 Task: Change the text to triple column.
Action: Mouse moved to (399, 343)
Screenshot: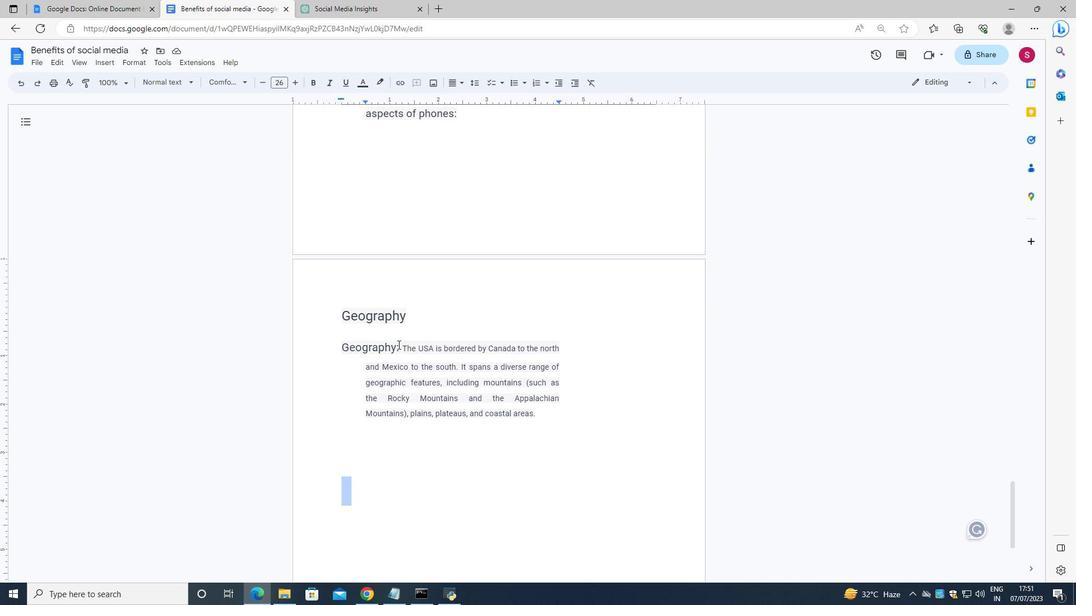 
Action: Mouse pressed left at (399, 343)
Screenshot: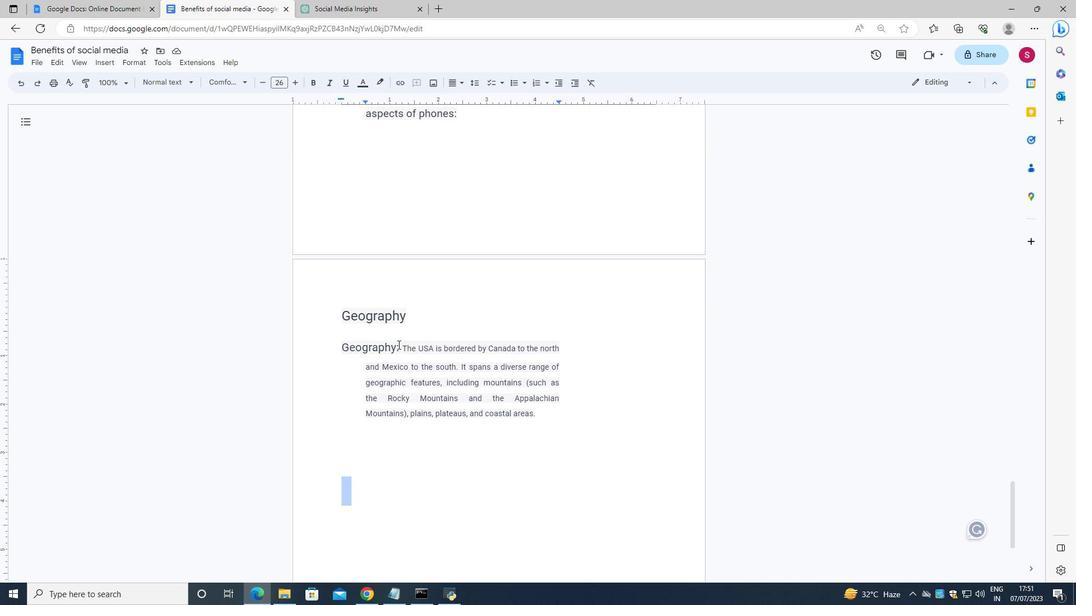 
Action: Mouse moved to (143, 55)
Screenshot: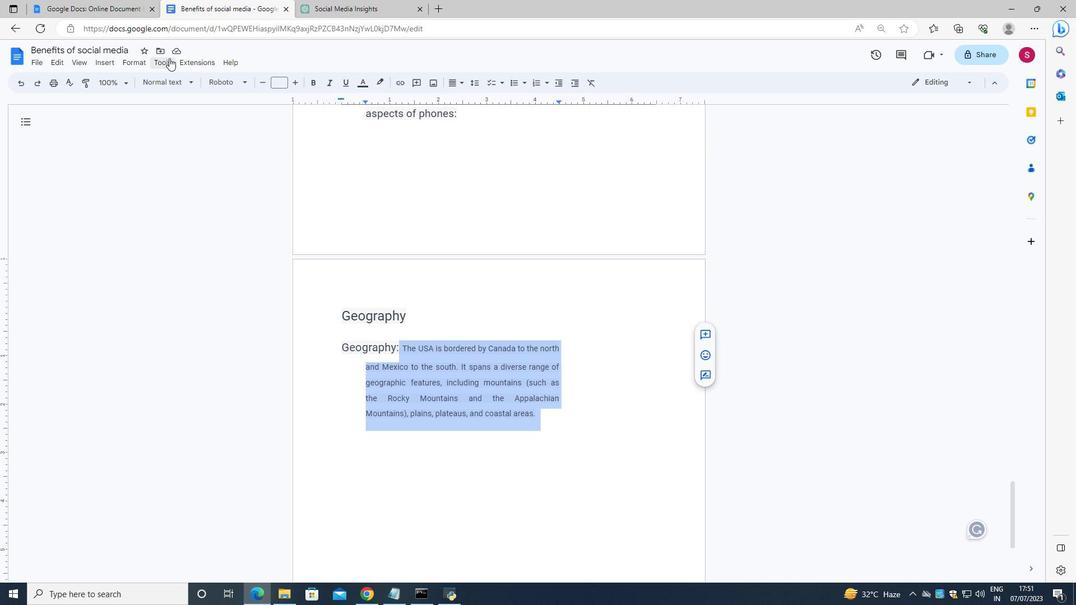 
Action: Mouse pressed left at (143, 55)
Screenshot: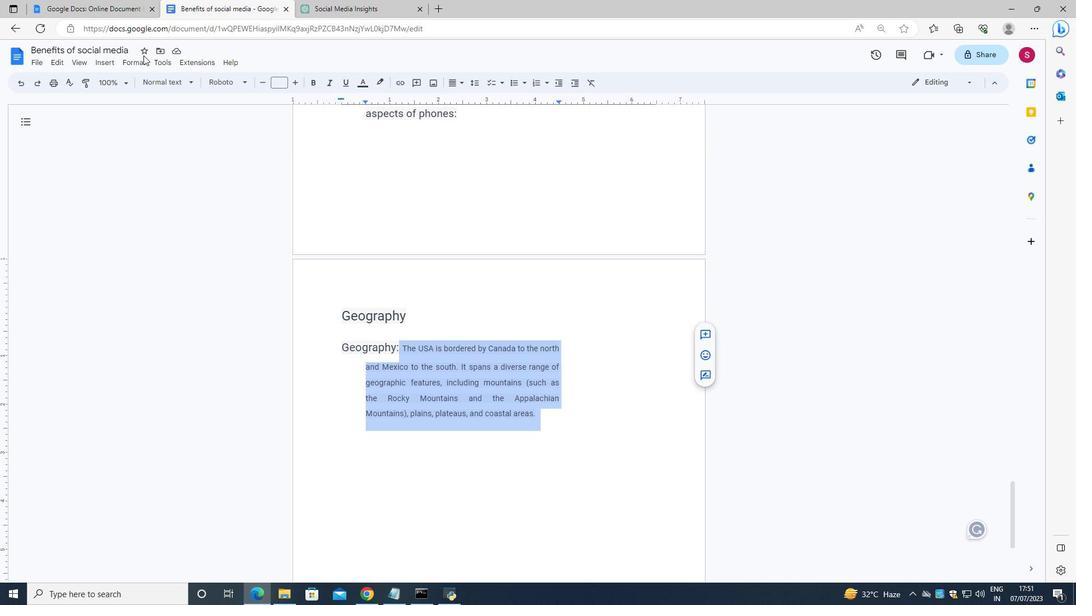 
Action: Mouse moved to (141, 56)
Screenshot: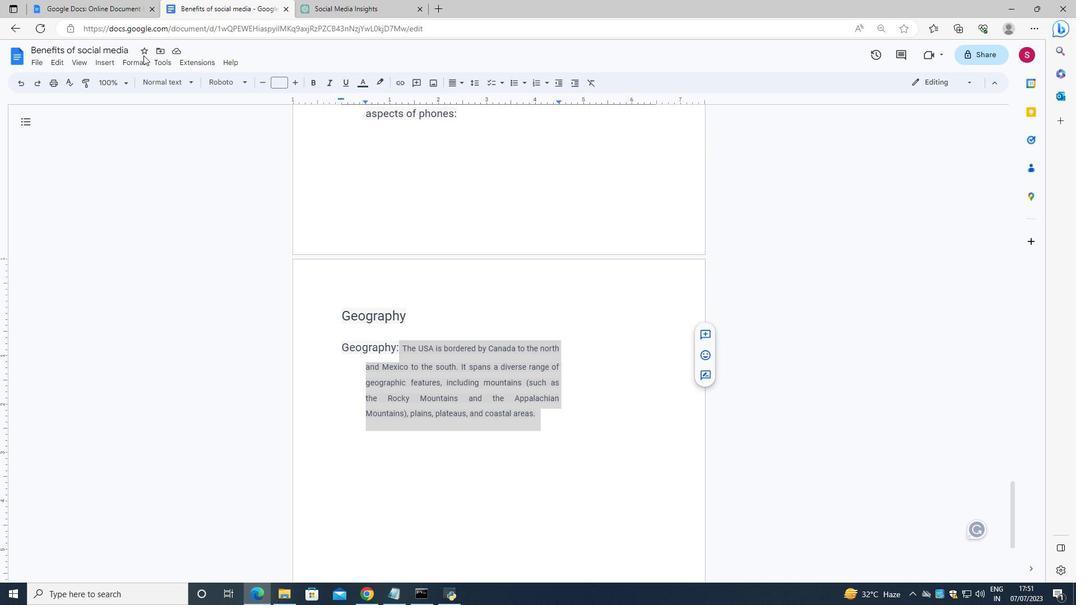 
Action: Mouse pressed left at (141, 56)
Screenshot: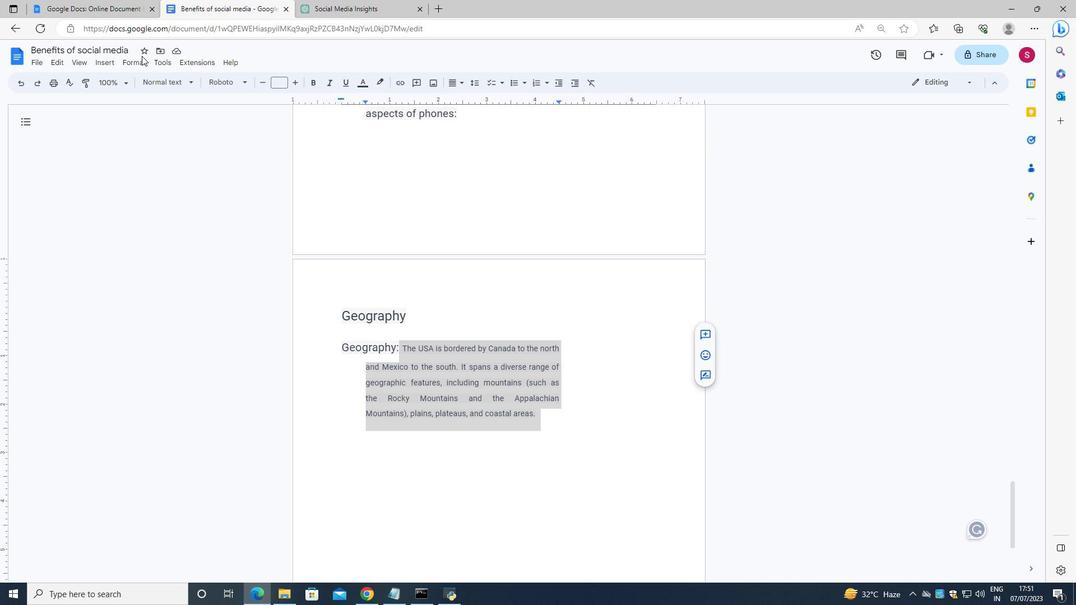 
Action: Mouse moved to (141, 57)
Screenshot: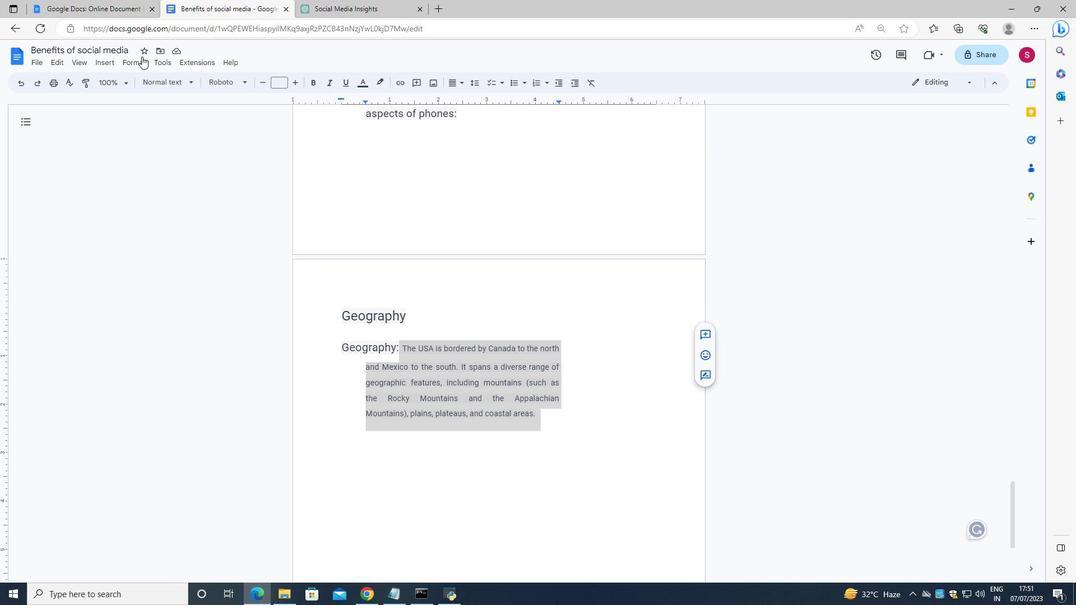 
Action: Mouse pressed left at (141, 57)
Screenshot: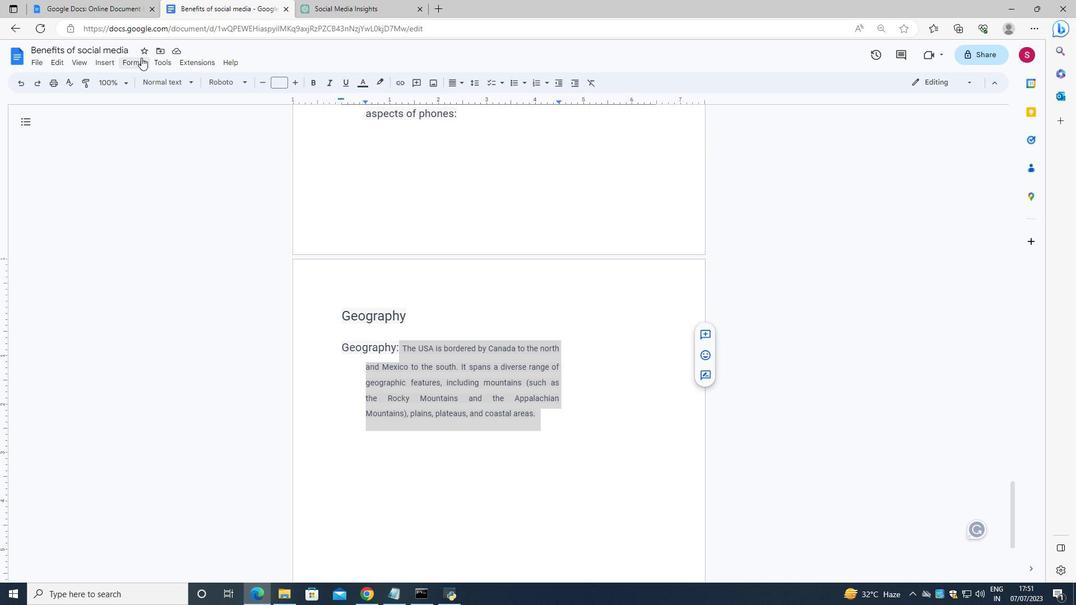 
Action: Mouse moved to (379, 169)
Screenshot: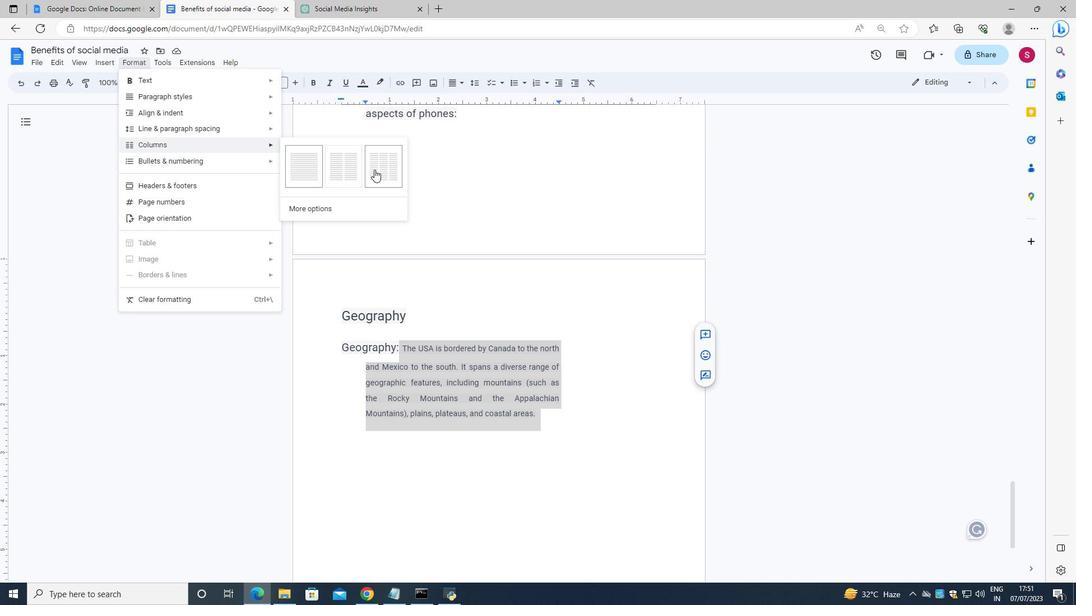 
Action: Mouse pressed left at (379, 169)
Screenshot: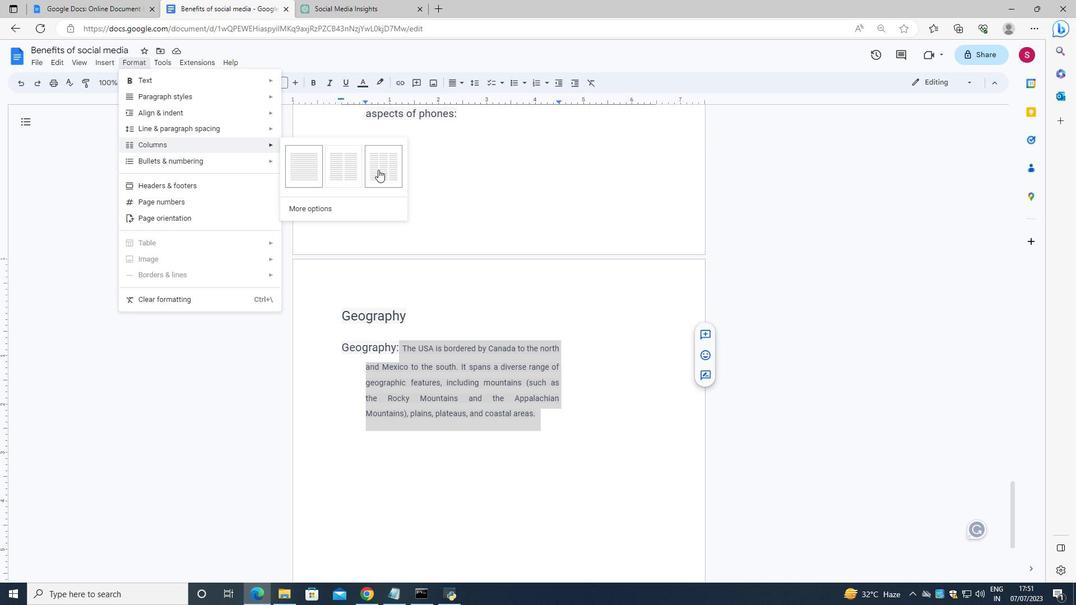 
Action: Mouse moved to (522, 344)
Screenshot: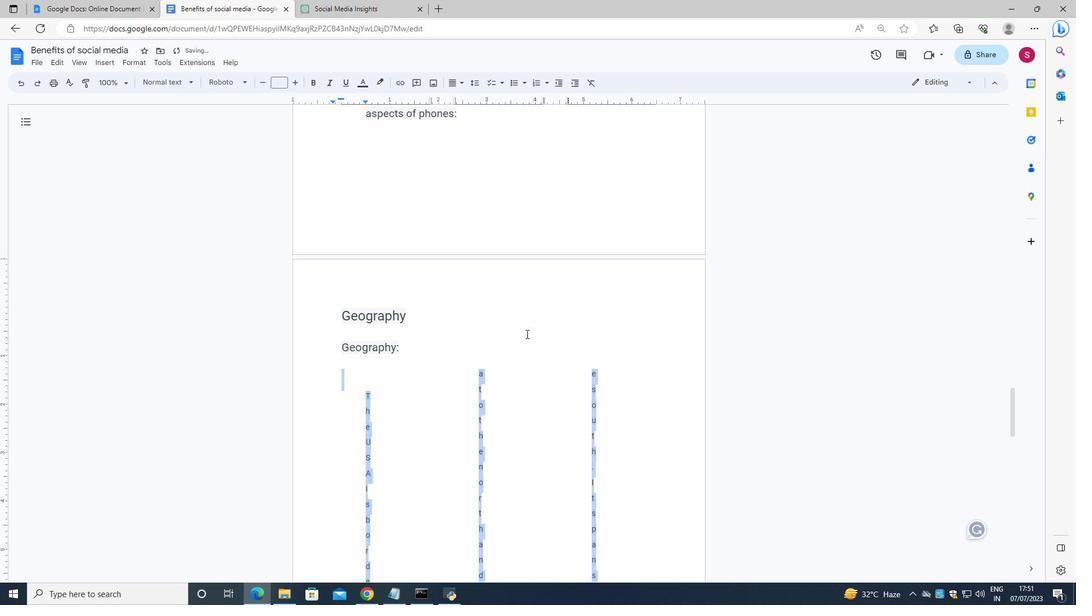 
Action: Mouse pressed left at (522, 344)
Screenshot: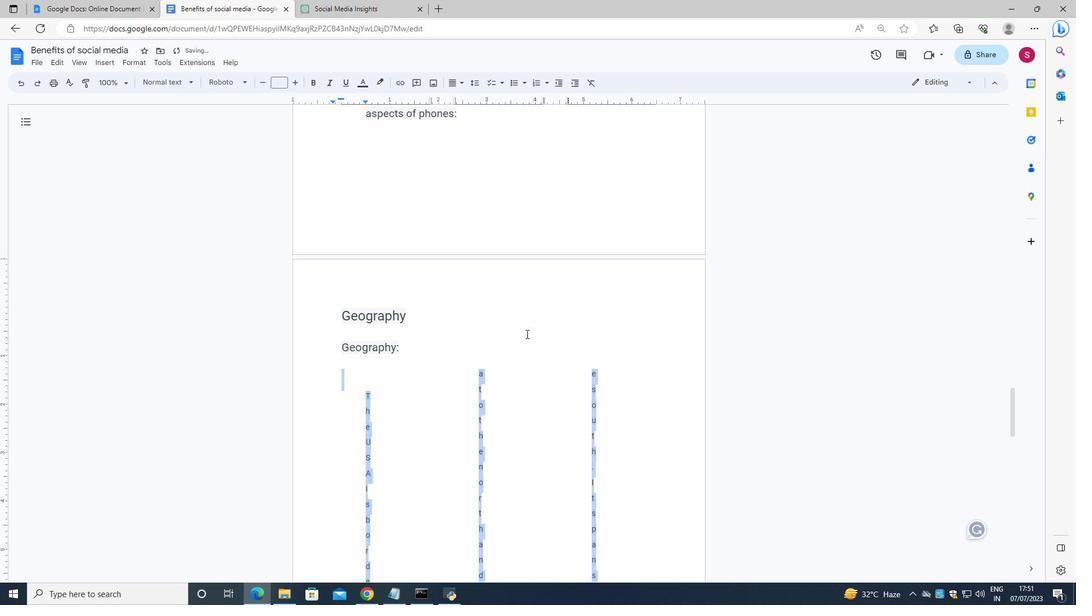 
Action: Mouse scrolled (522, 344) with delta (0, 0)
Screenshot: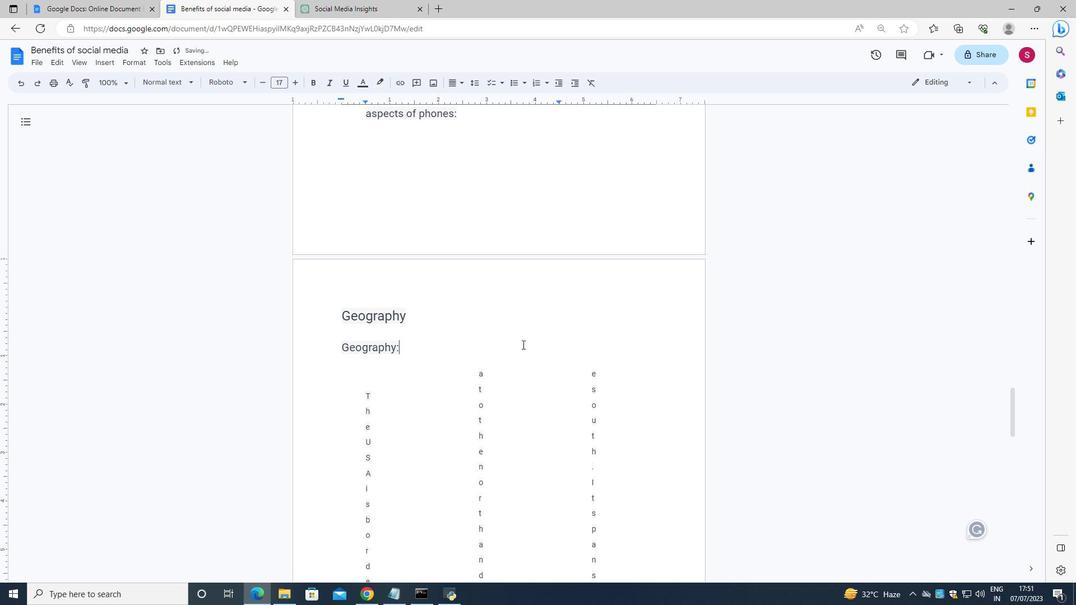 
Action: Mouse scrolled (522, 344) with delta (0, 0)
Screenshot: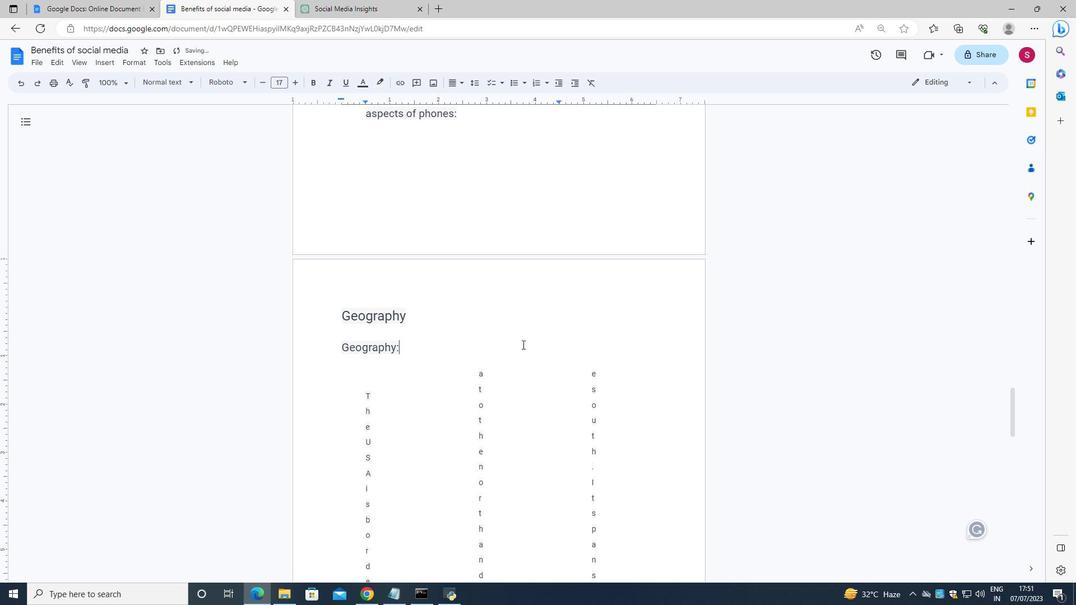 
Action: Mouse scrolled (522, 344) with delta (0, 0)
Screenshot: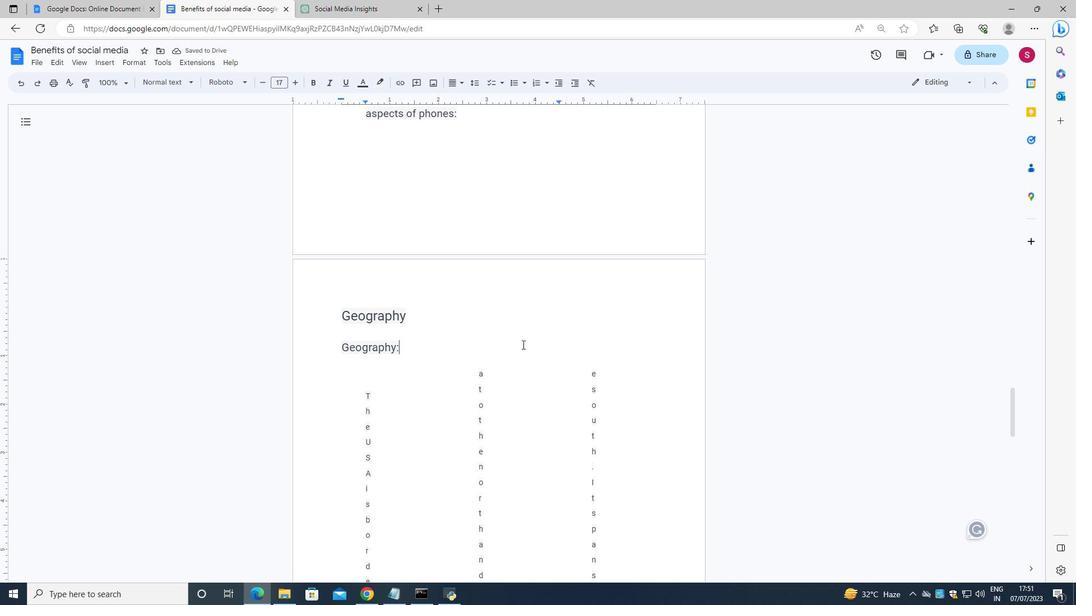 
Action: Mouse scrolled (522, 344) with delta (0, 0)
Screenshot: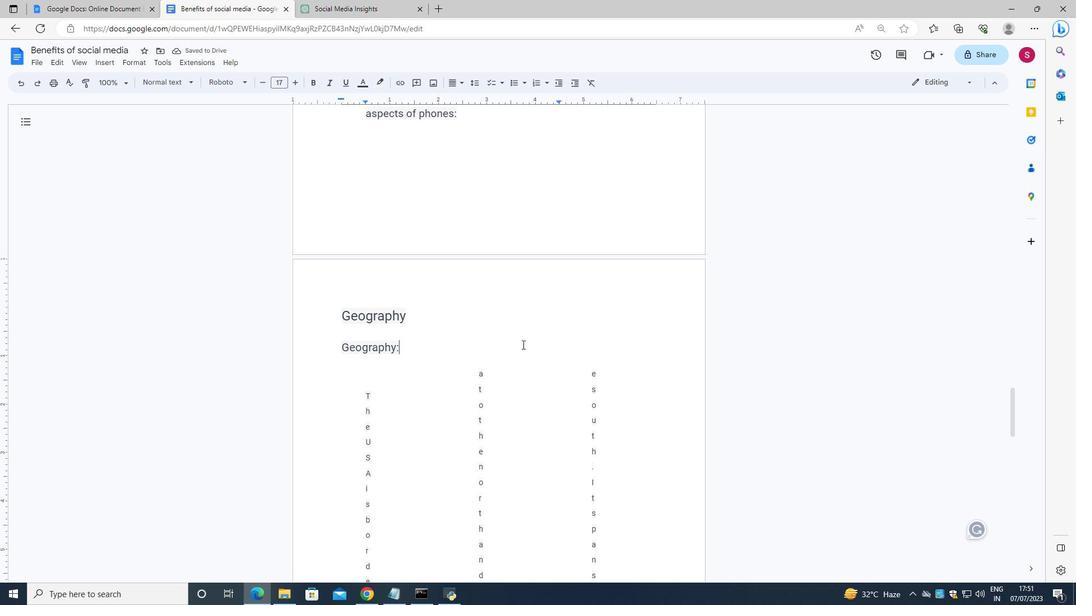 
Action: Mouse scrolled (522, 344) with delta (0, 0)
Screenshot: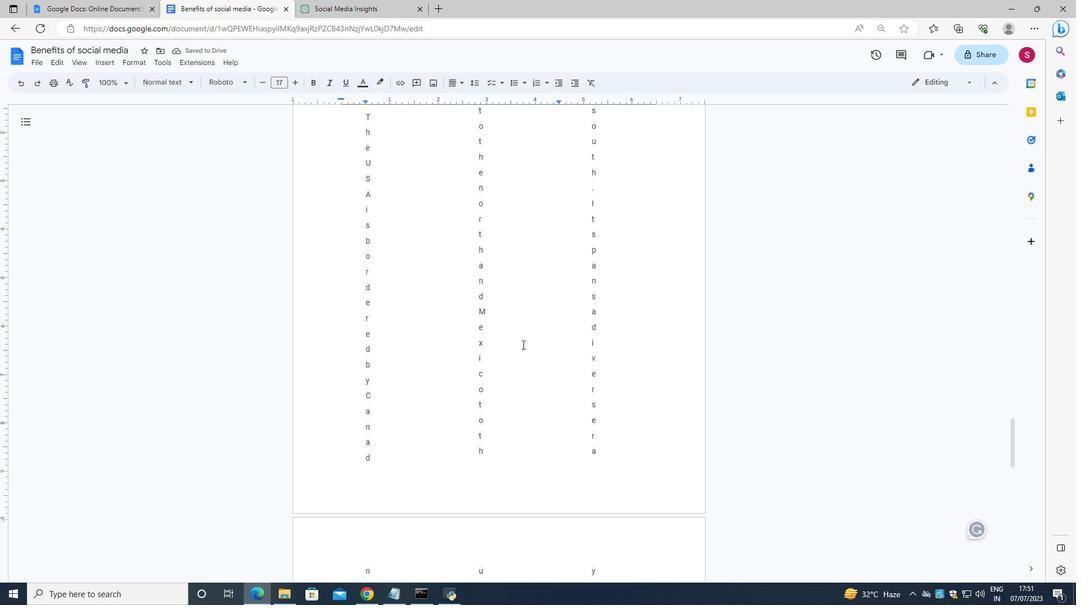 
Action: Mouse scrolled (522, 344) with delta (0, 0)
Screenshot: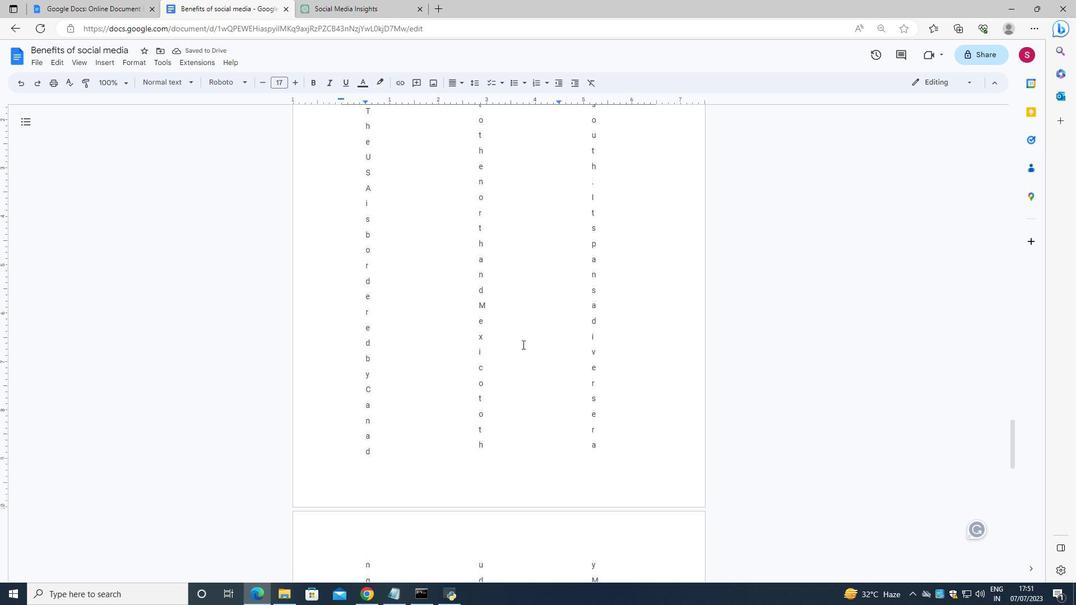 
Action: Mouse scrolled (522, 344) with delta (0, 0)
Screenshot: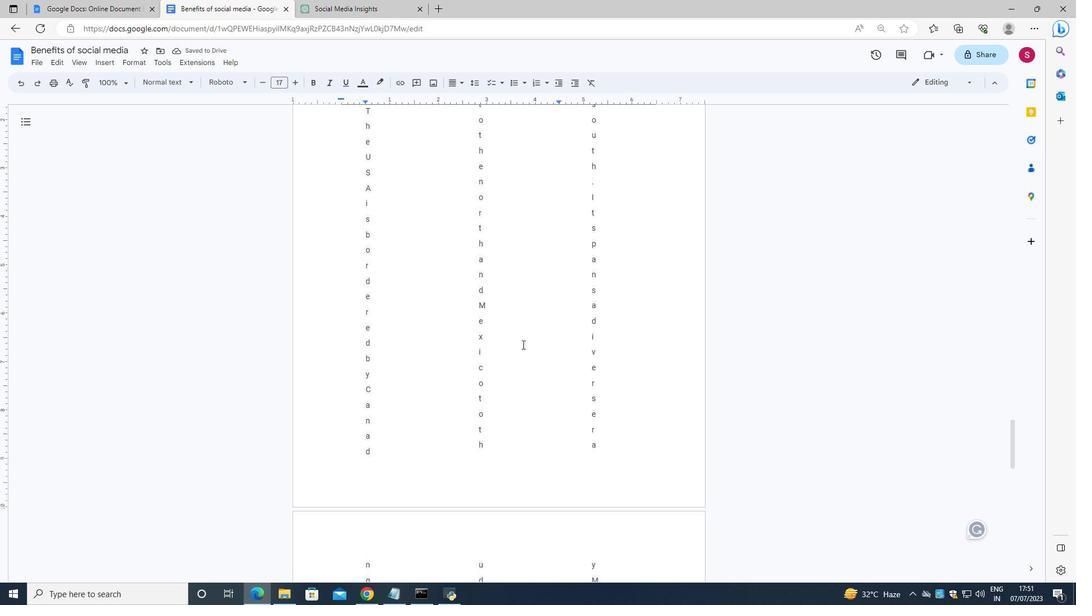 
